Task: Create in the project TricklePlan and in the Backlog issue 'Issues with integrating with version control system (e.g. Git)' a child issue 'Data backup and retention policy creation and optimization', and assign it to team member softage.2@softage.net.
Action: Mouse moved to (518, 422)
Screenshot: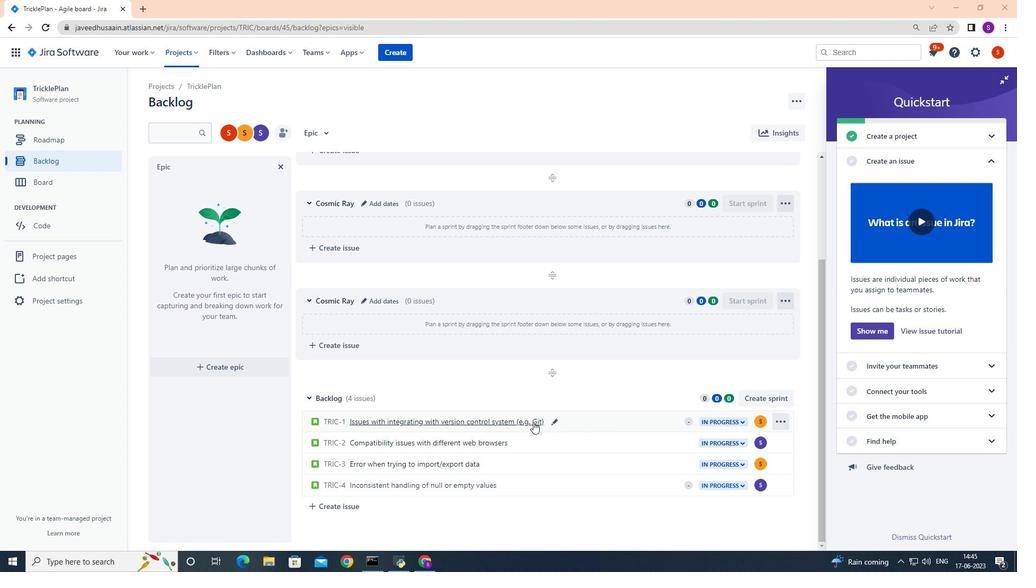 
Action: Mouse pressed left at (518, 422)
Screenshot: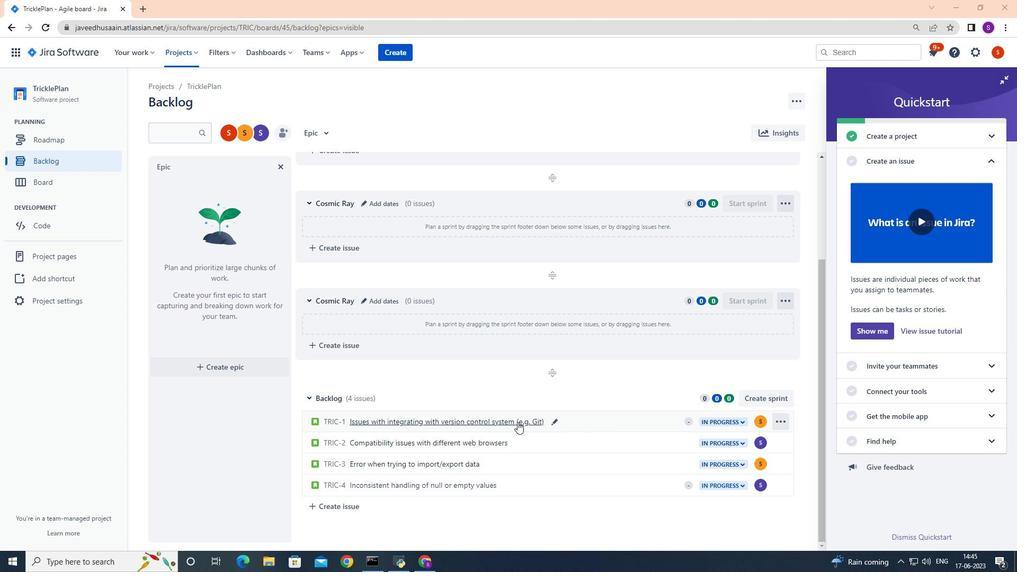 
Action: Mouse moved to (640, 226)
Screenshot: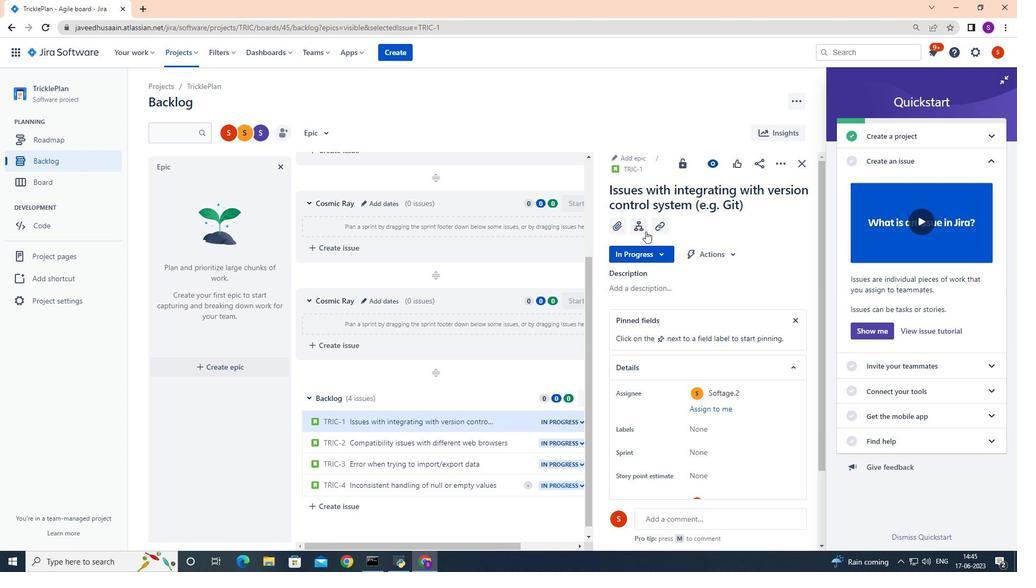 
Action: Mouse pressed left at (640, 226)
Screenshot: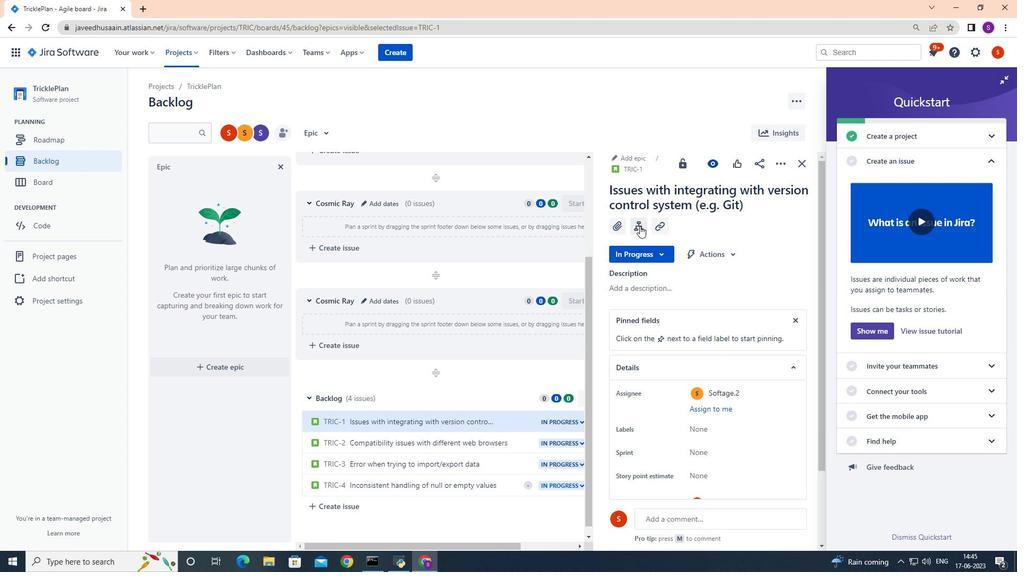 
Action: Mouse moved to (645, 340)
Screenshot: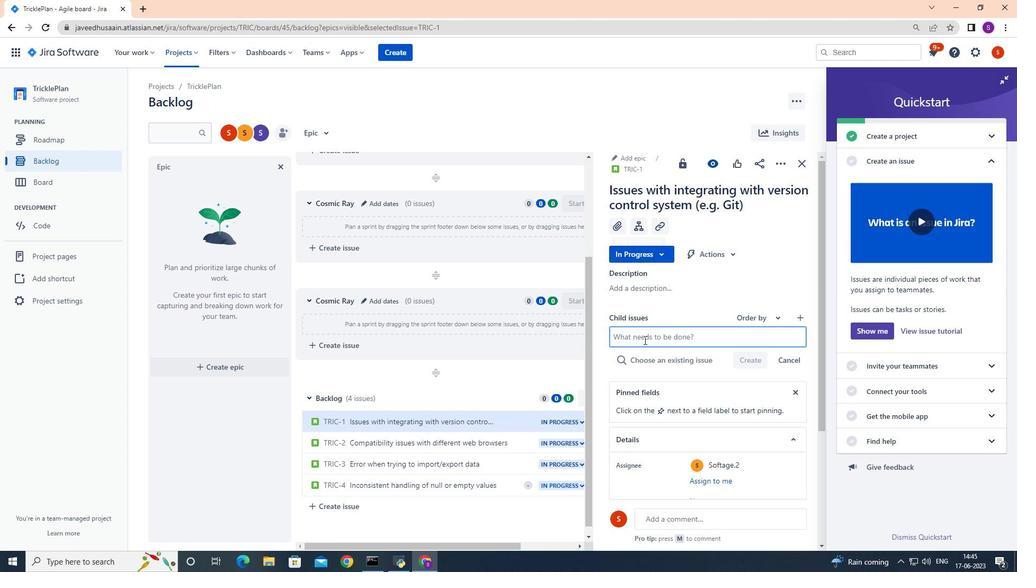 
Action: Mouse pressed left at (645, 340)
Screenshot: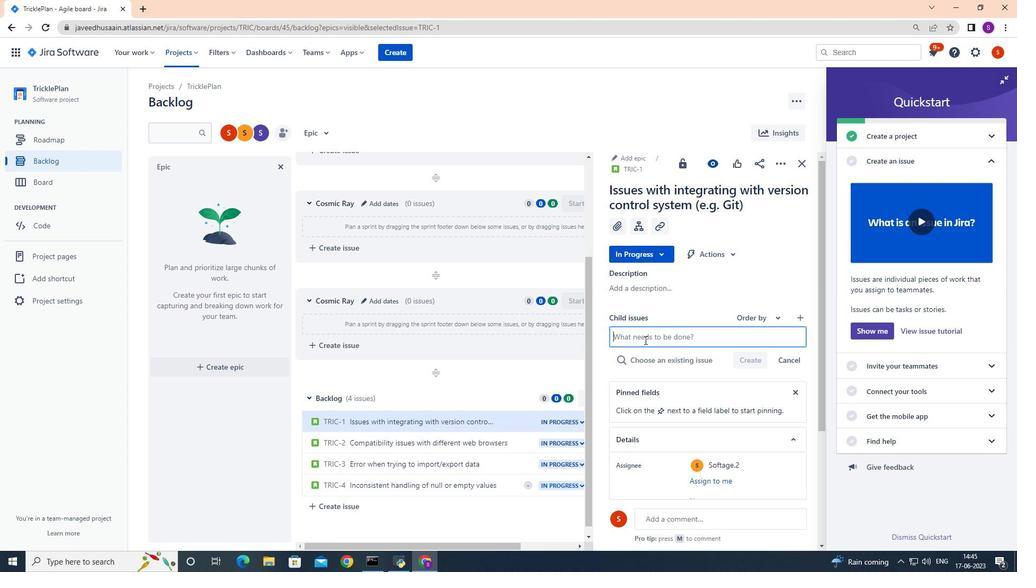 
Action: Key pressed <Key.shift>Data<Key.space><Key.shift>backup<Key.space>and<Key.space>retention<Key.space>policy<Key.space>creation<Key.space>and<Key.space>optimization
Screenshot: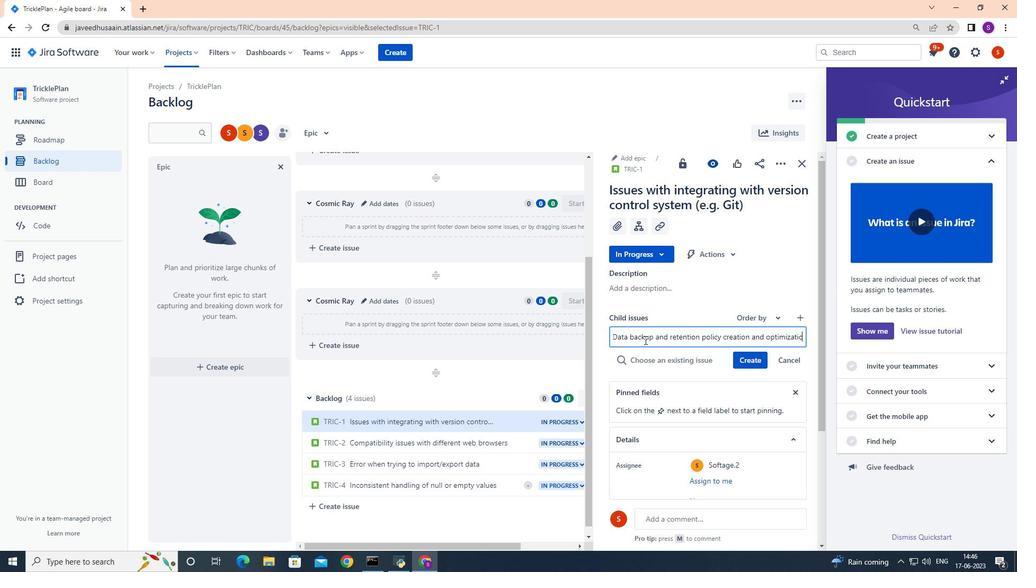 
Action: Mouse moved to (745, 354)
Screenshot: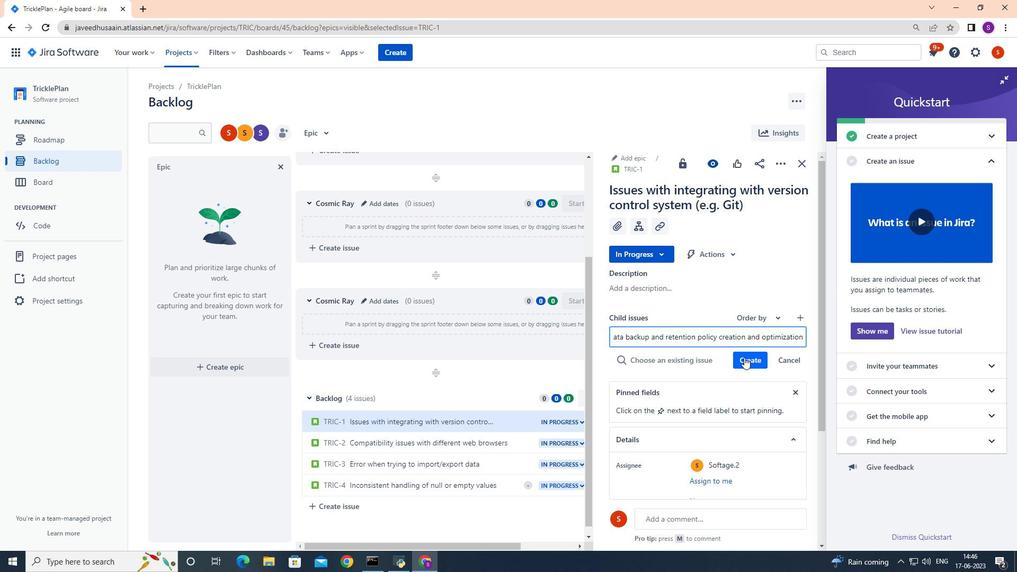 
Action: Mouse pressed left at (745, 354)
Screenshot: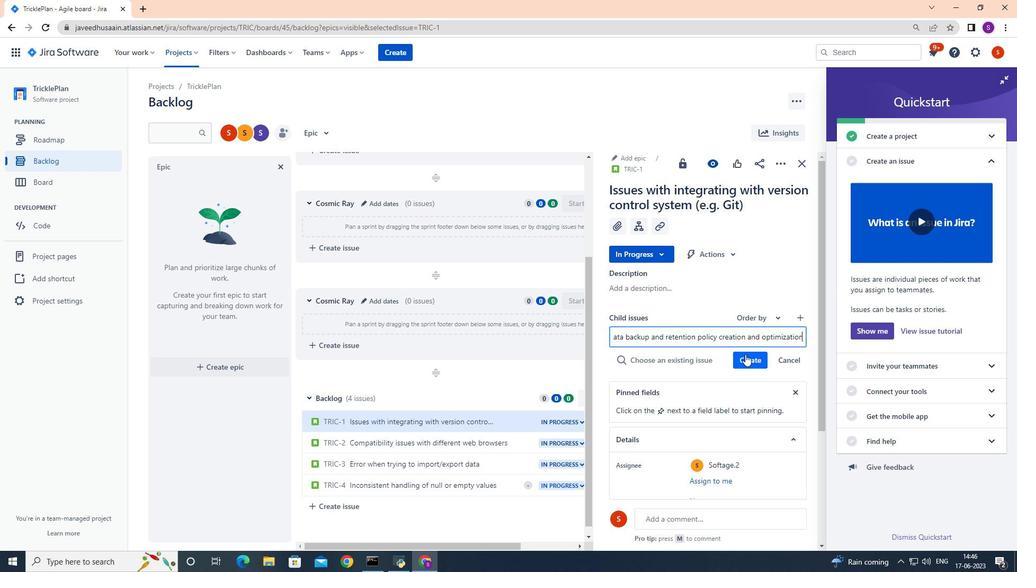 
Action: Mouse moved to (762, 339)
Screenshot: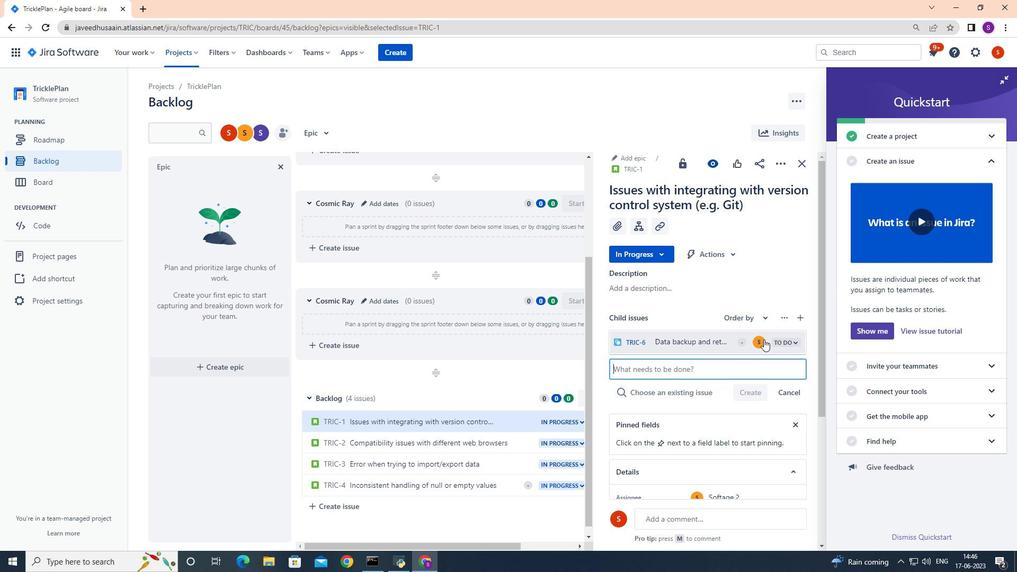 
Action: Mouse pressed left at (762, 339)
Screenshot: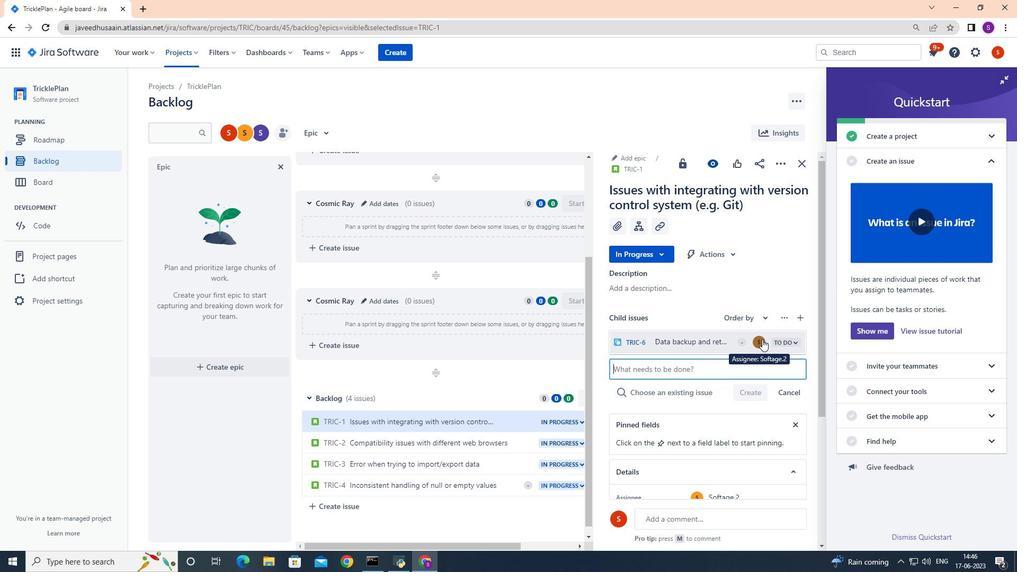
Action: Mouse moved to (707, 285)
Screenshot: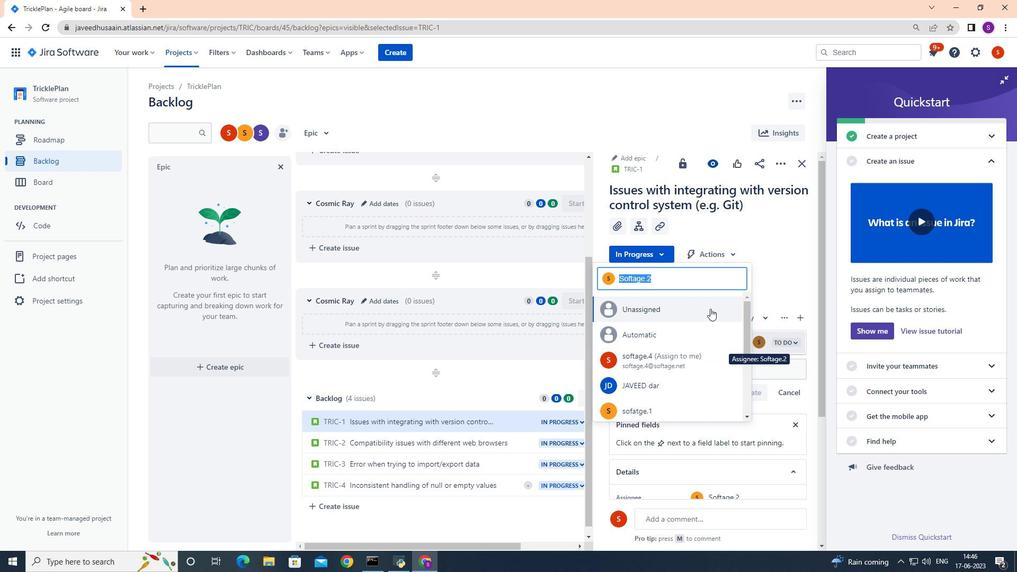 
Action: Key pressed <Key.backspace>softage<Key.backspace><Key.backspace><Key.backspace>age.2<Key.shift>@softage.net
Screenshot: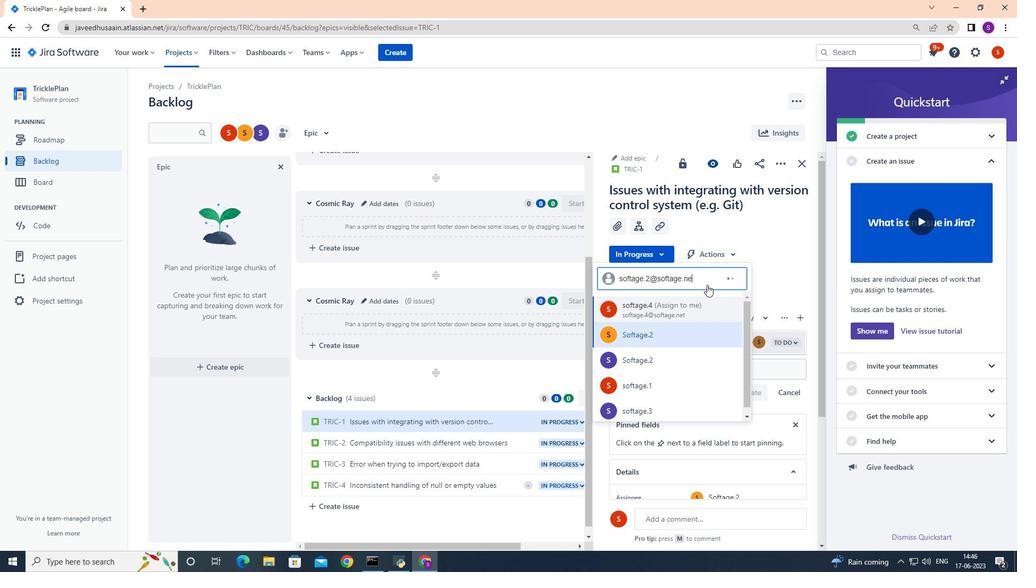 
Action: Mouse moved to (650, 339)
Screenshot: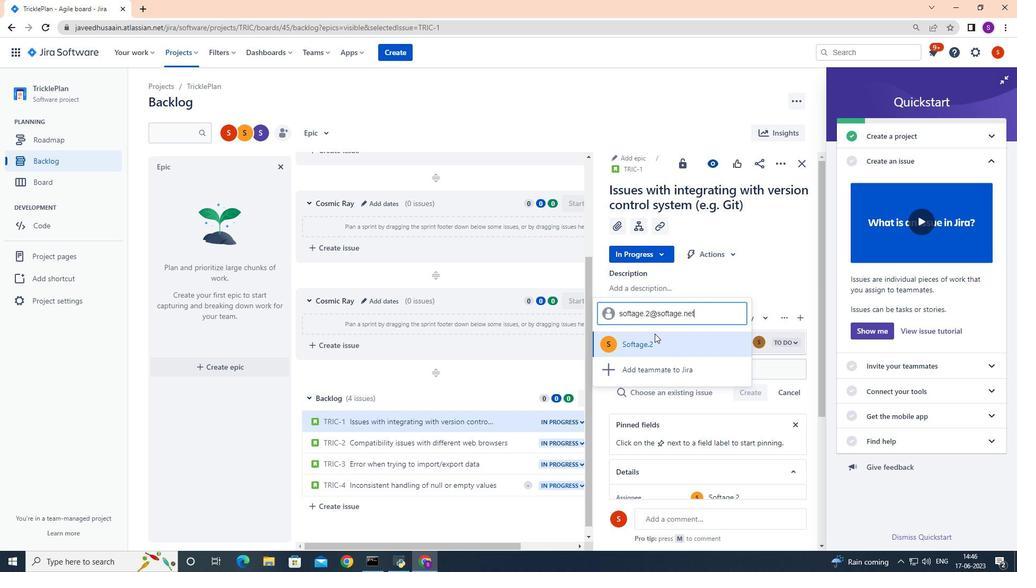 
Action: Mouse pressed left at (650, 339)
Screenshot: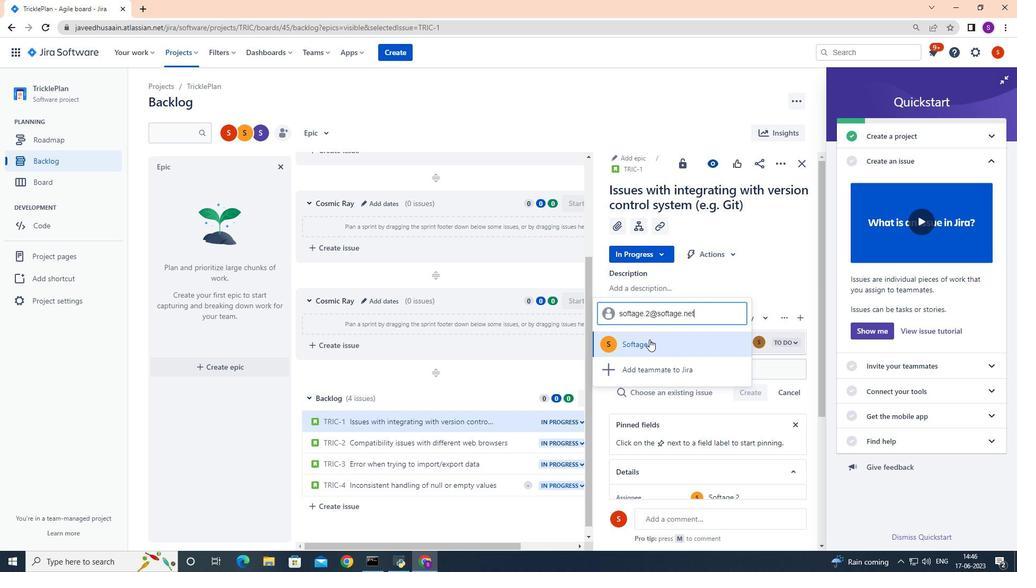 
